 Task: In the  document asset.html Download file as 'HTML ' Share this file with 'softage.3@softage.net' Insert the command  Viewing
Action: Mouse moved to (392, 344)
Screenshot: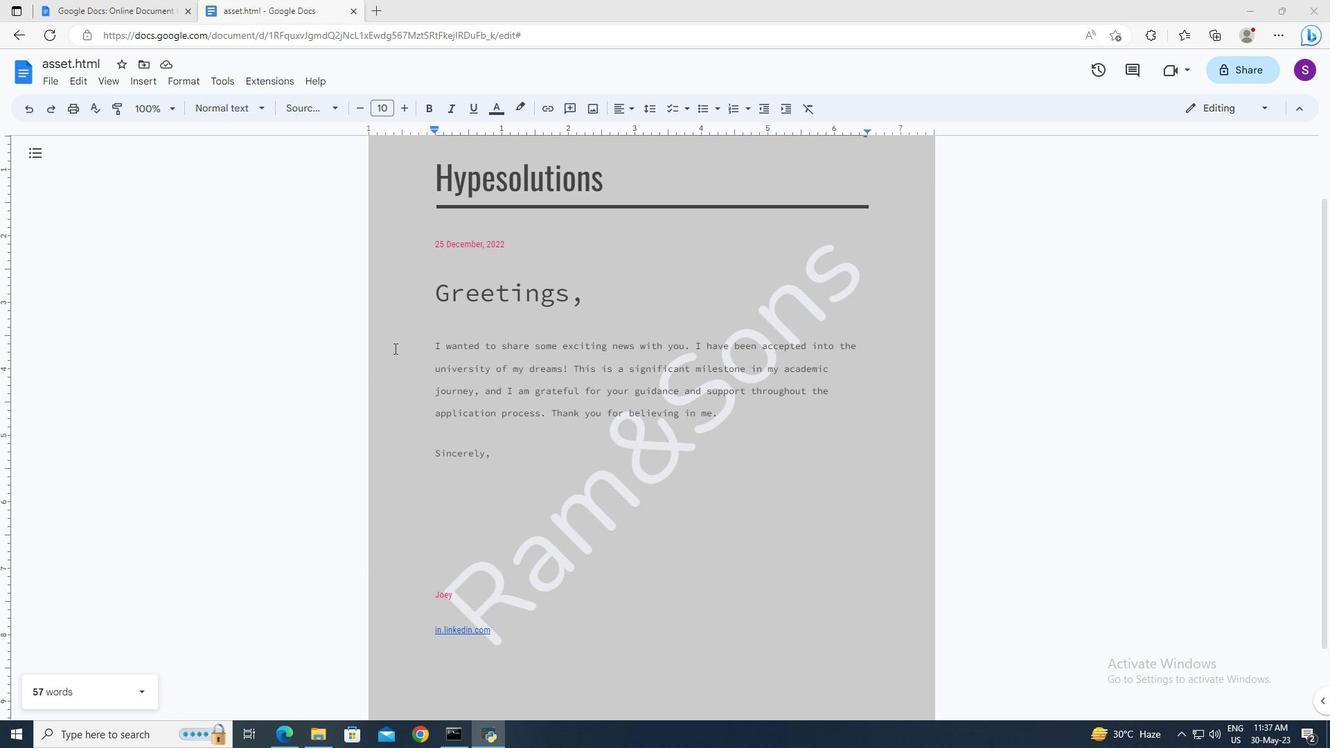 
Action: Mouse pressed left at (392, 344)
Screenshot: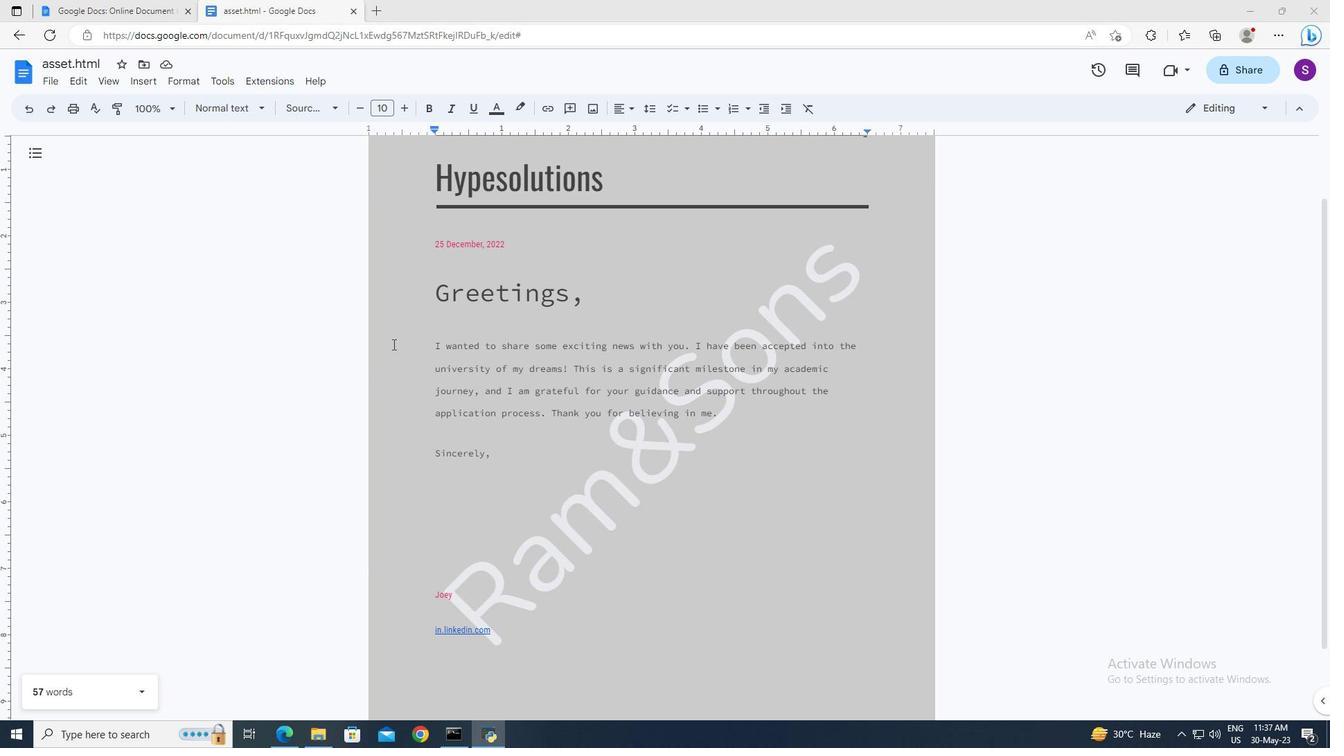 
Action: Mouse moved to (59, 85)
Screenshot: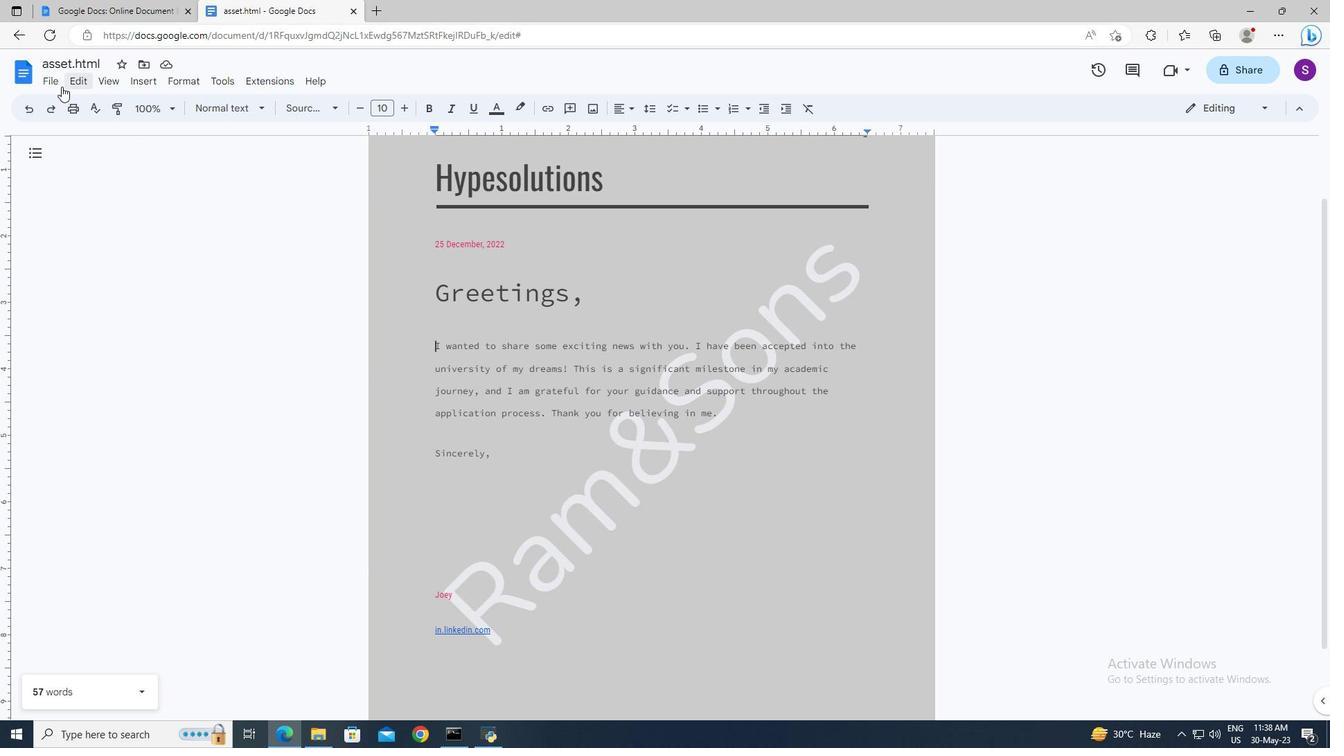 
Action: Mouse pressed left at (59, 85)
Screenshot: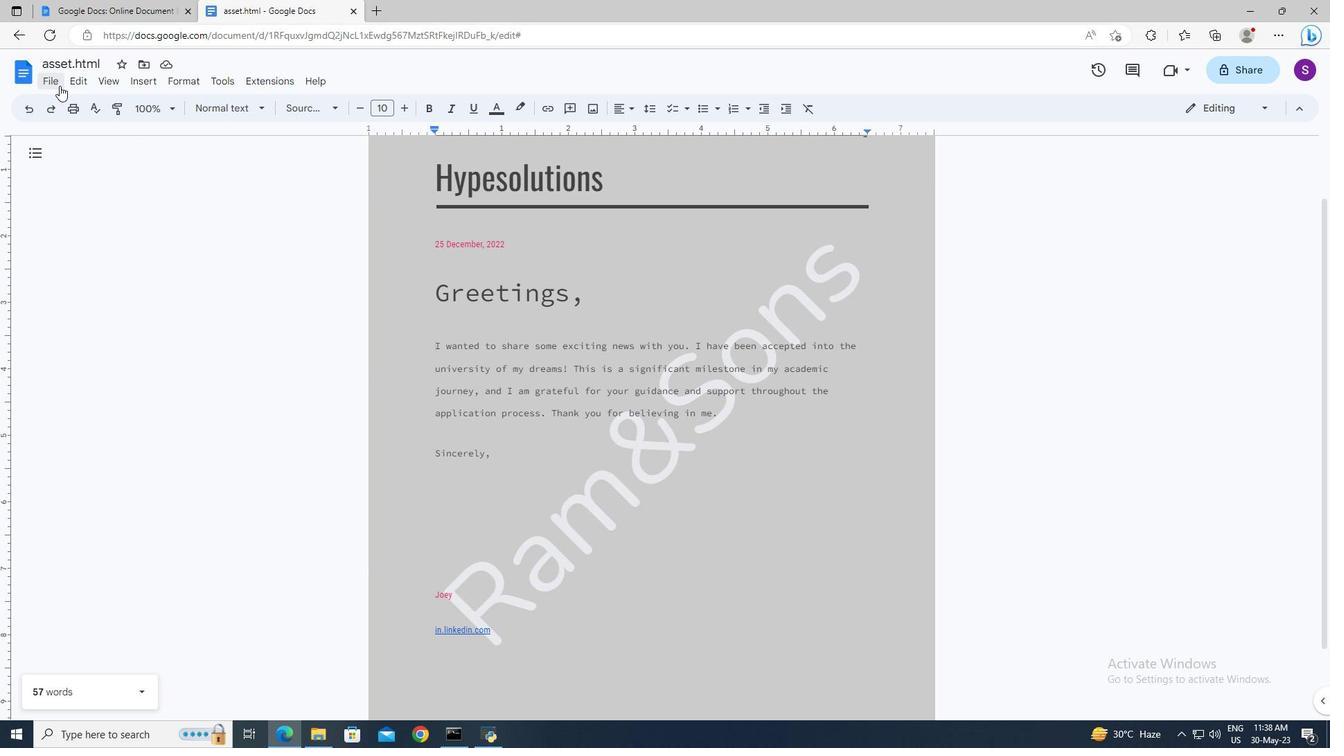 
Action: Mouse moved to (330, 338)
Screenshot: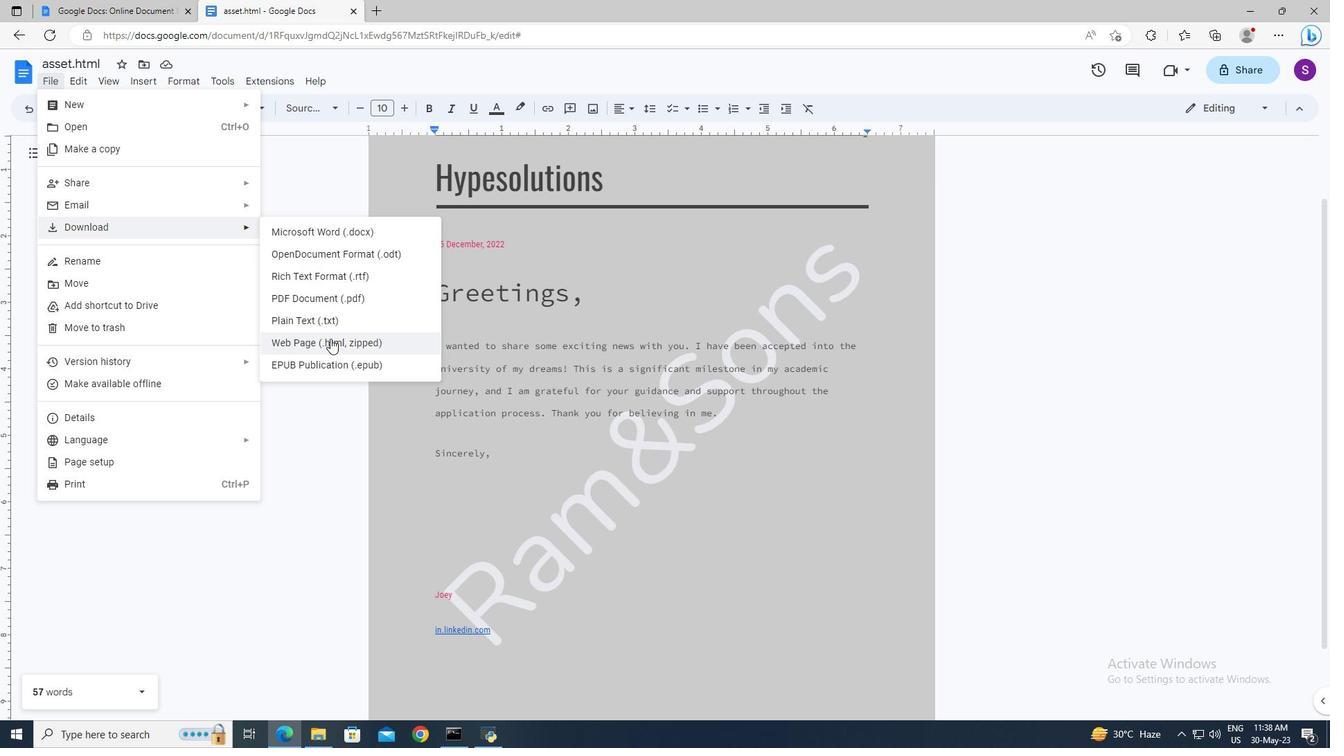 
Action: Mouse pressed left at (330, 338)
Screenshot: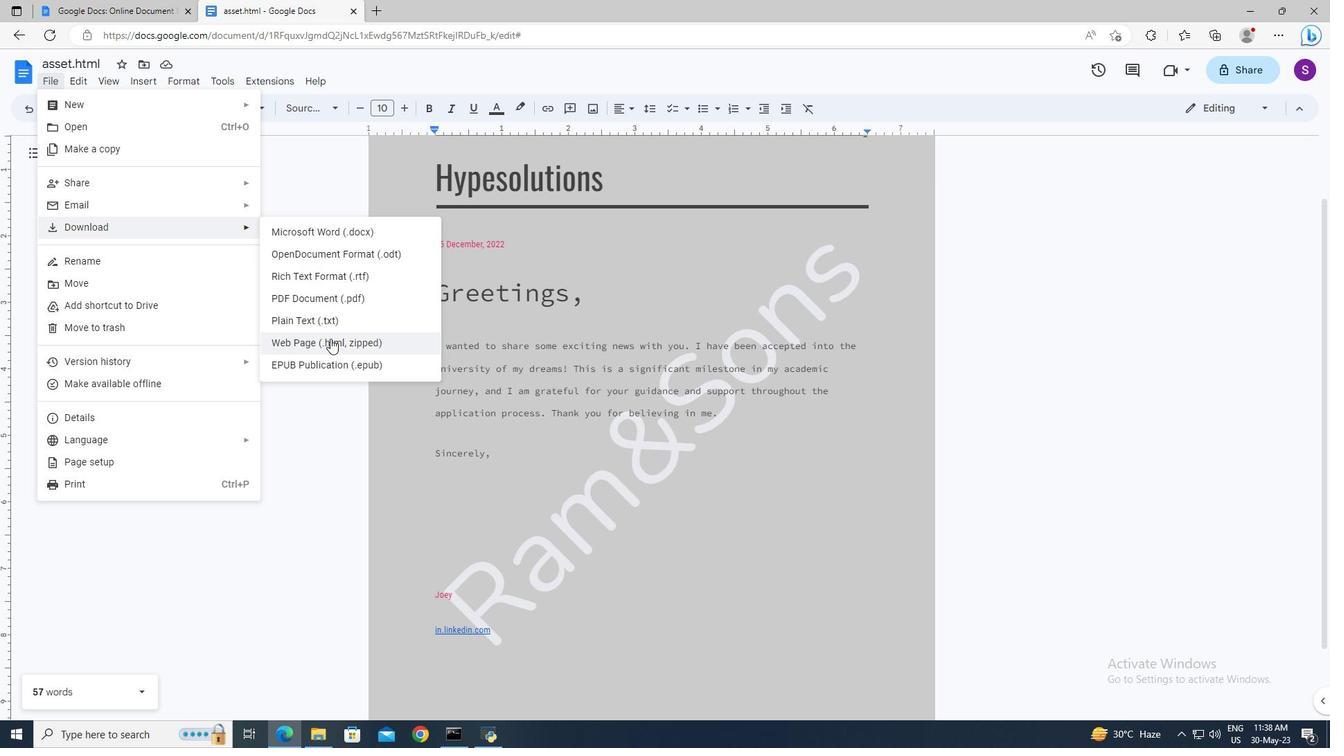
Action: Mouse moved to (60, 81)
Screenshot: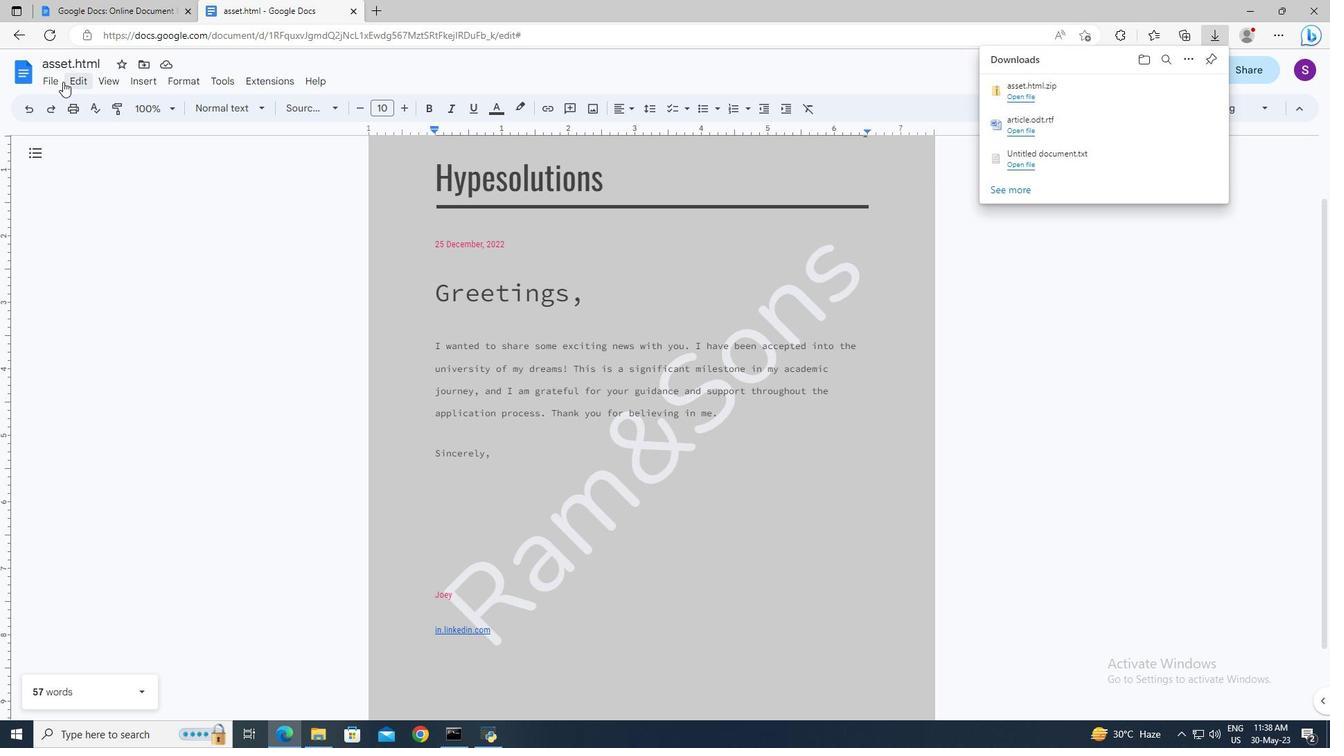 
Action: Mouse pressed left at (60, 81)
Screenshot: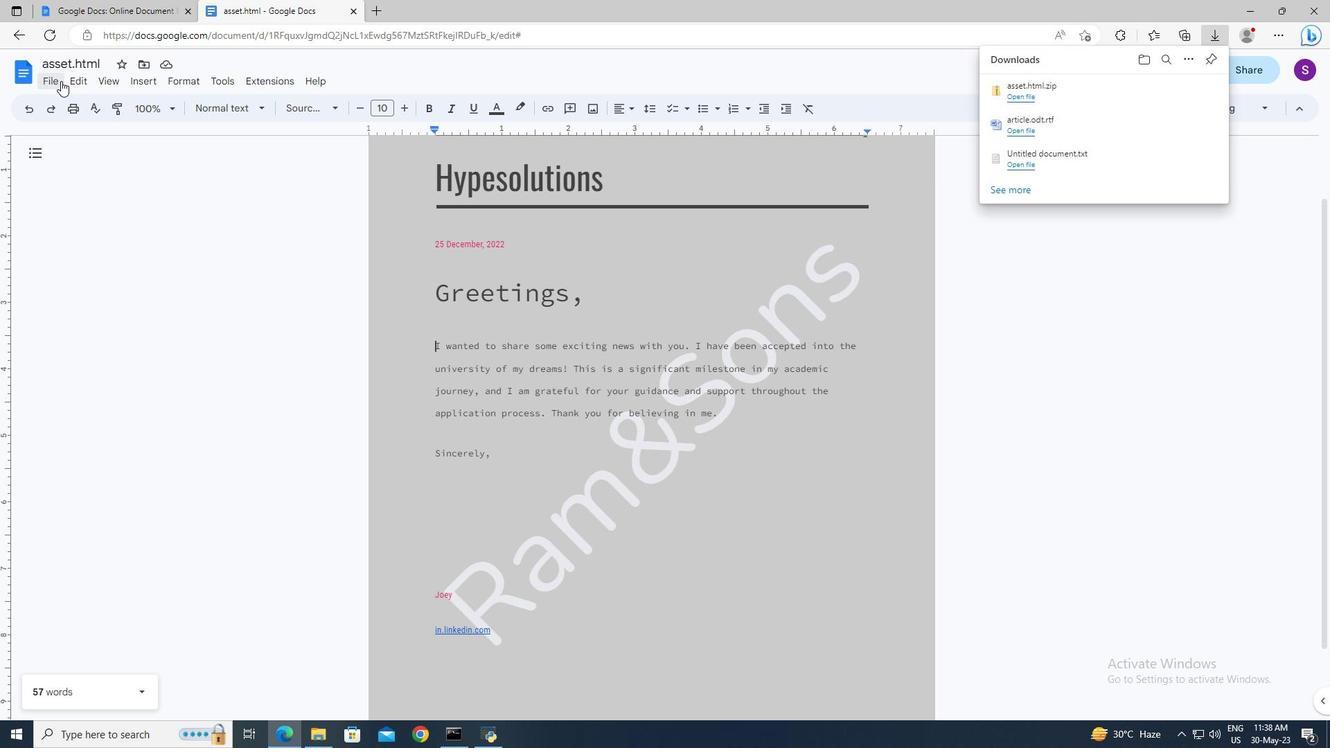 
Action: Mouse moved to (292, 189)
Screenshot: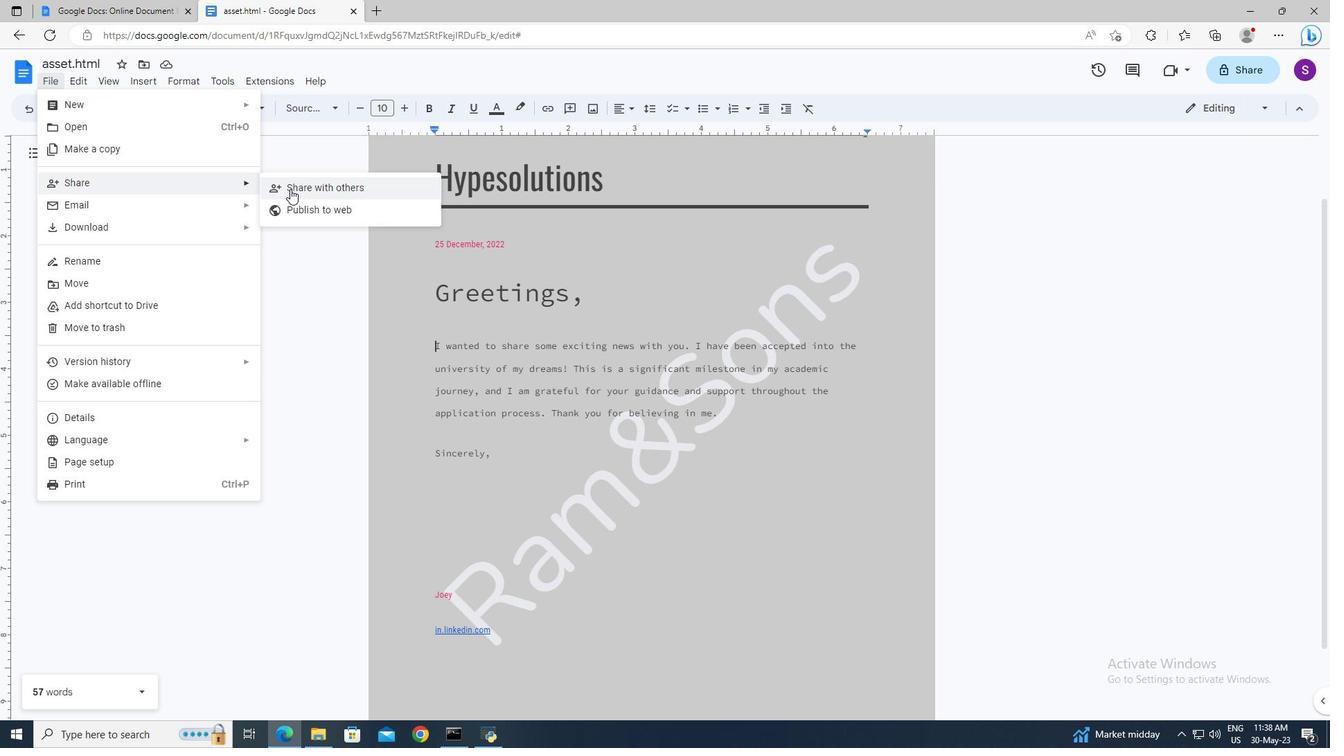 
Action: Mouse pressed left at (292, 189)
Screenshot: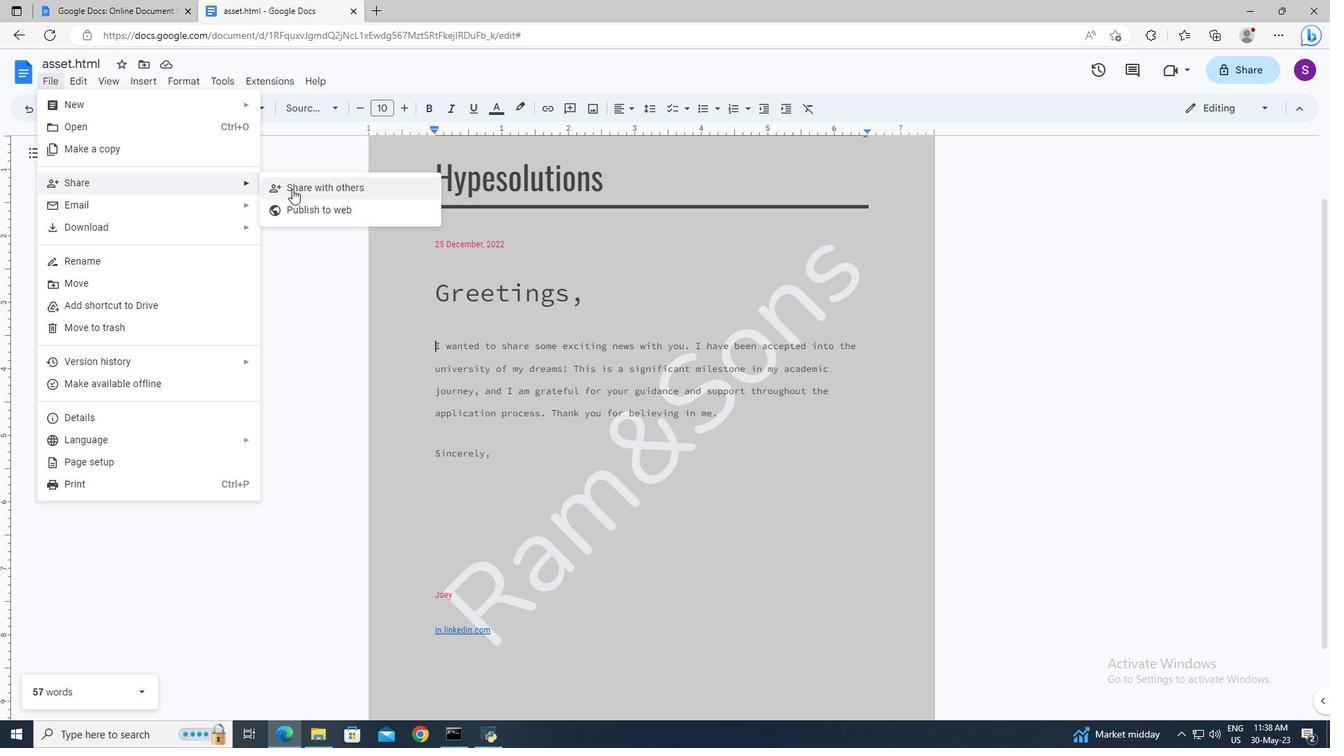
Action: Mouse moved to (551, 307)
Screenshot: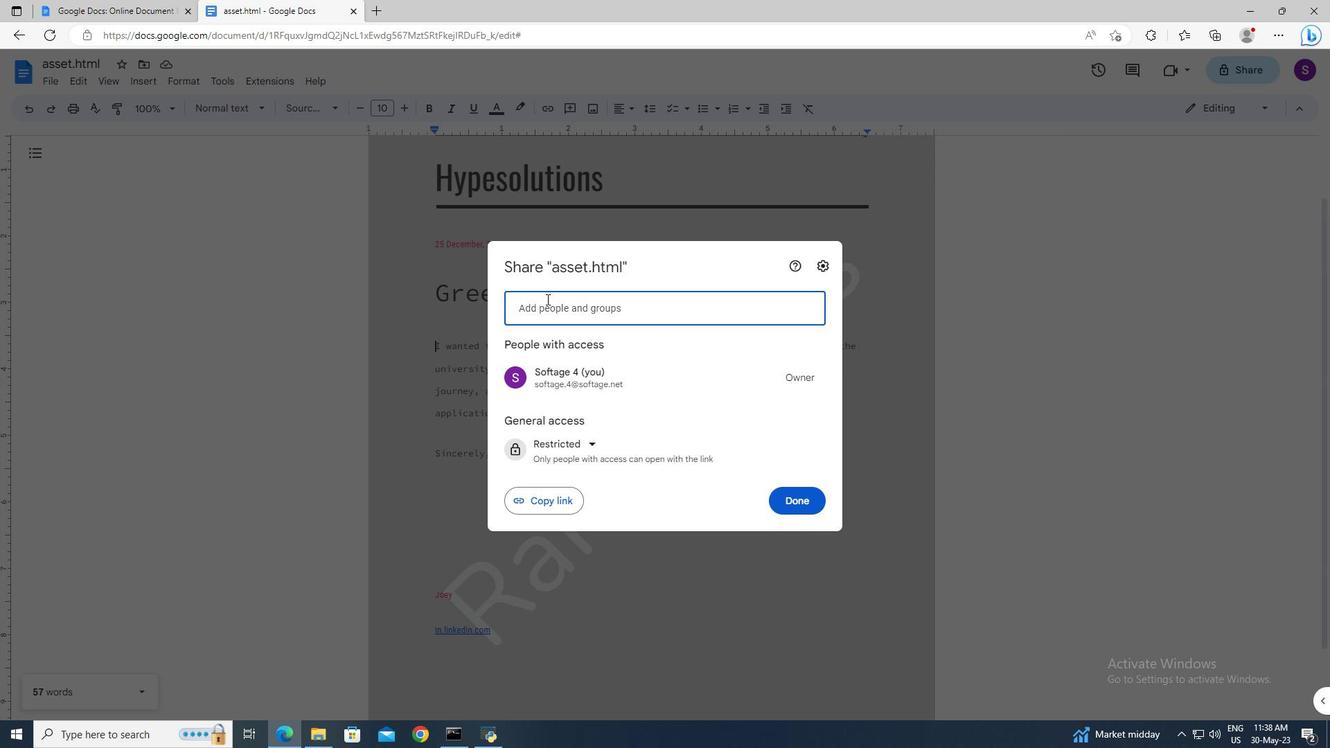 
Action: Mouse pressed left at (551, 307)
Screenshot: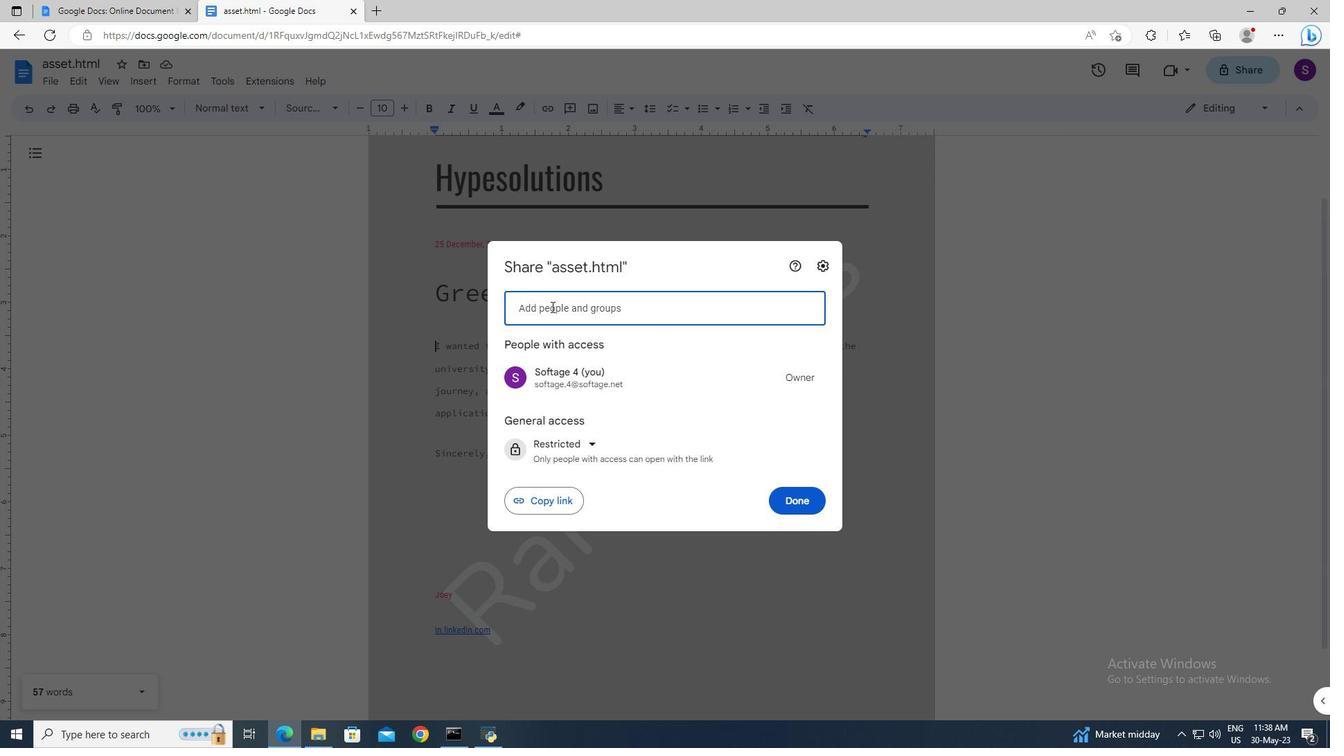 
Action: Key pressed softage.3<Key.shift>@softage.net
Screenshot: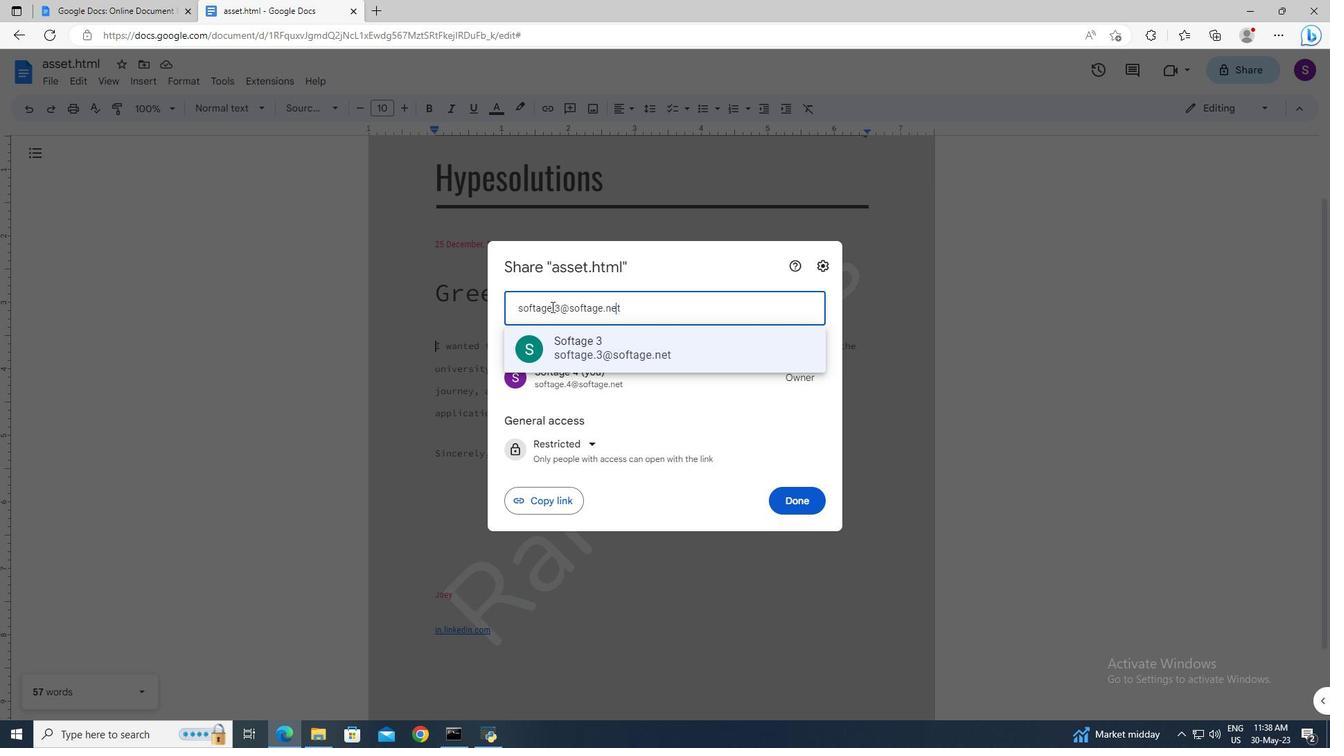 
Action: Mouse moved to (562, 335)
Screenshot: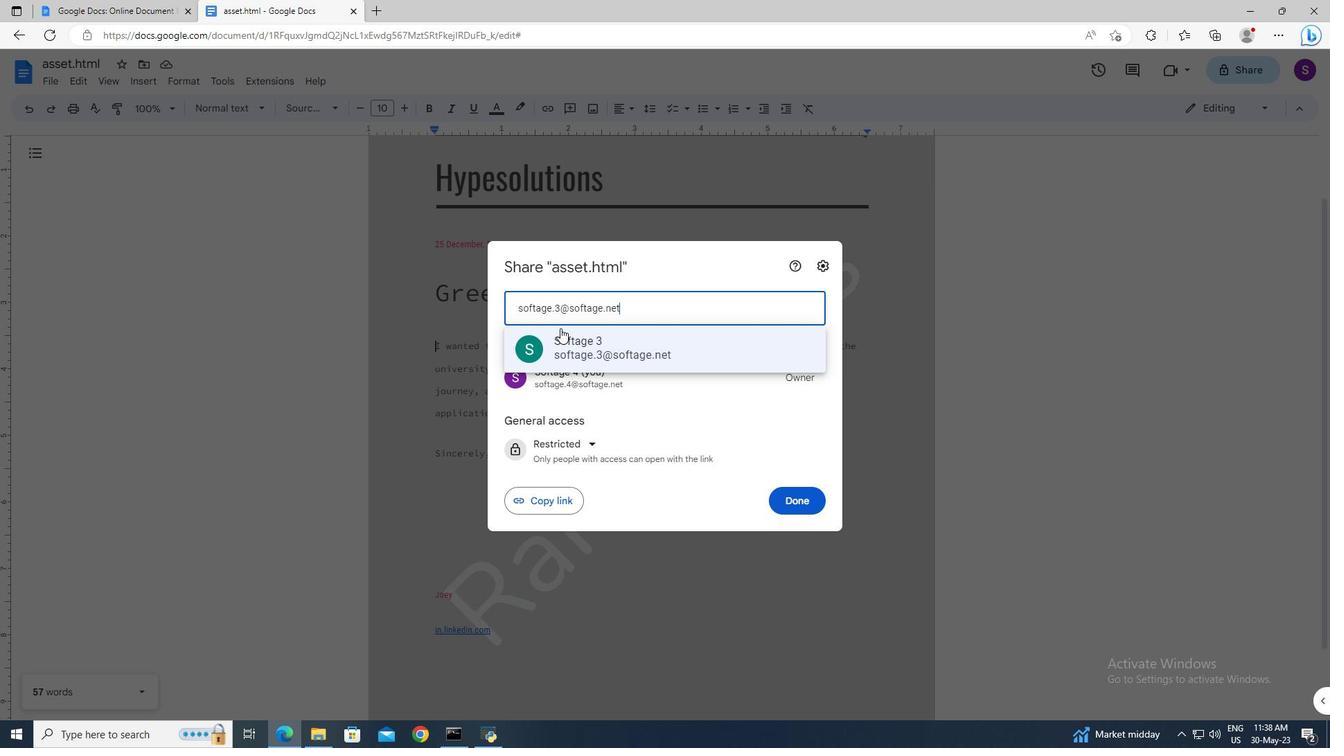 
Action: Mouse pressed left at (562, 335)
Screenshot: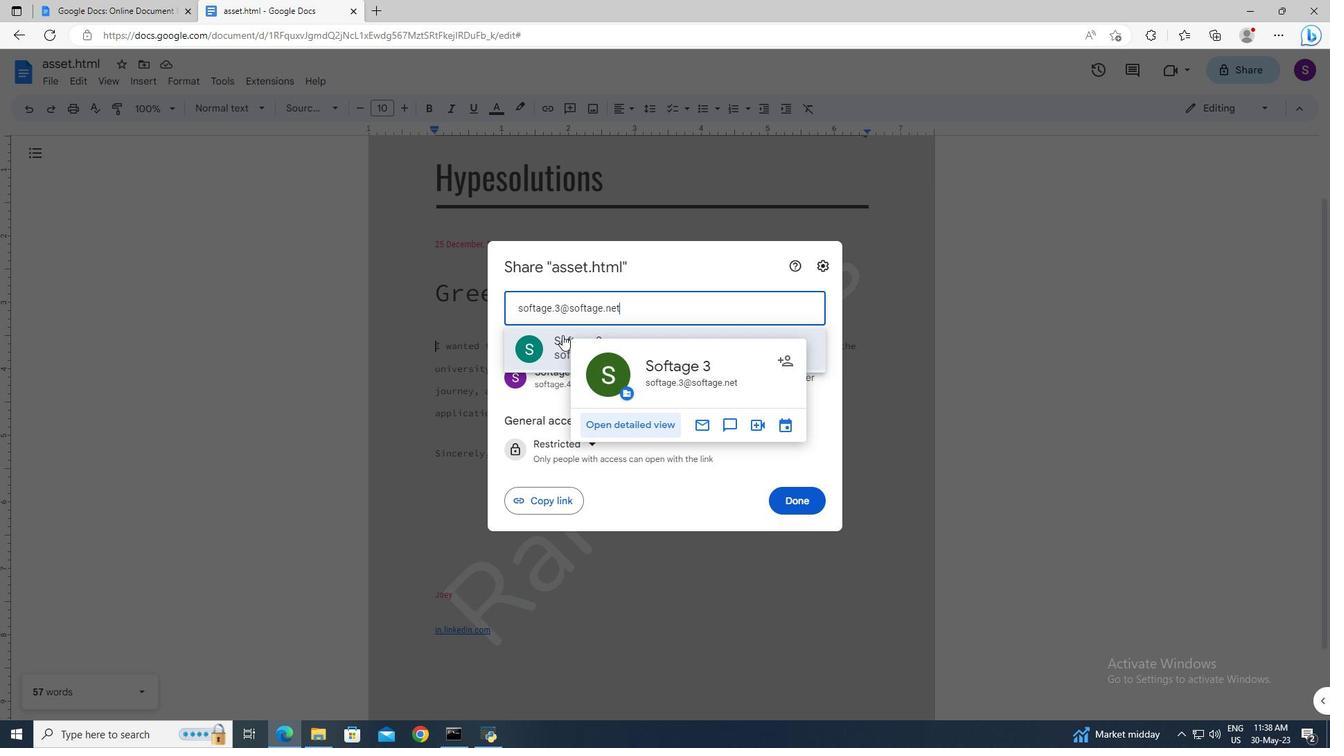 
Action: Mouse moved to (793, 475)
Screenshot: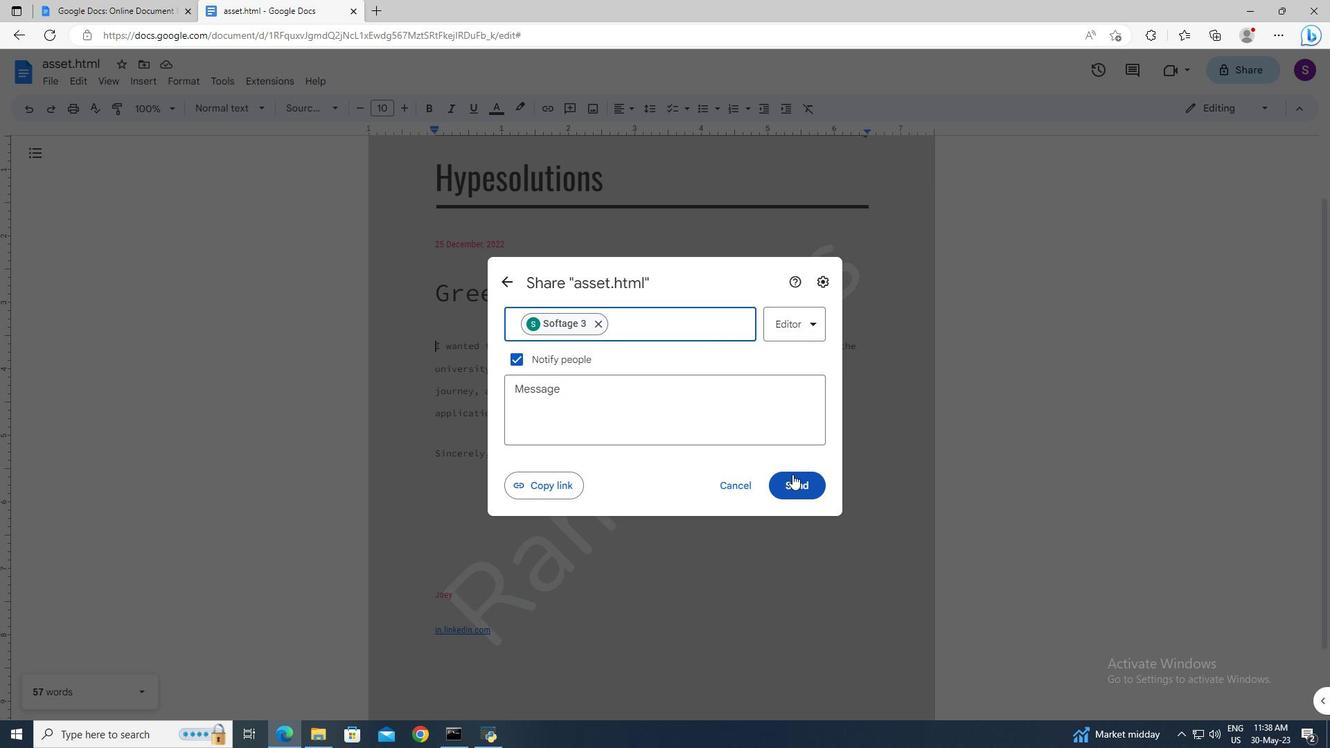 
Action: Mouse pressed left at (793, 475)
Screenshot: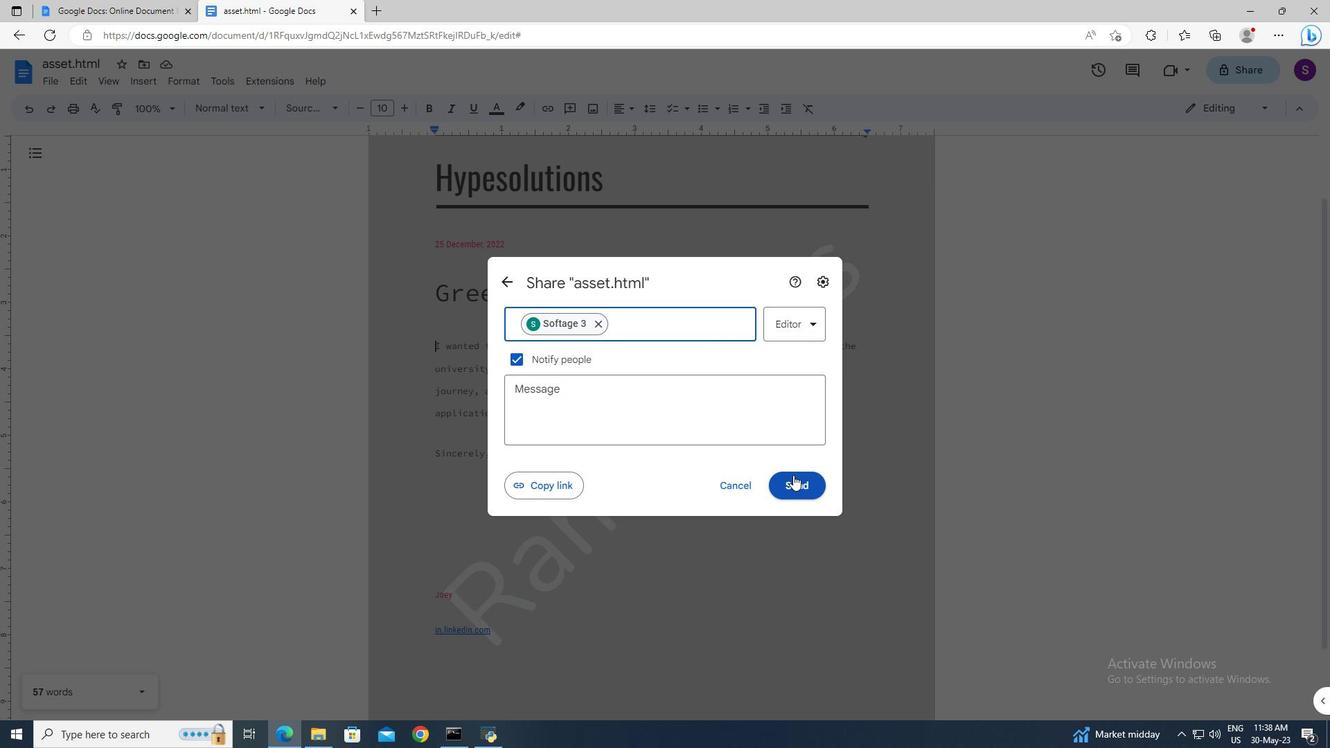 
Action: Mouse moved to (798, 469)
Screenshot: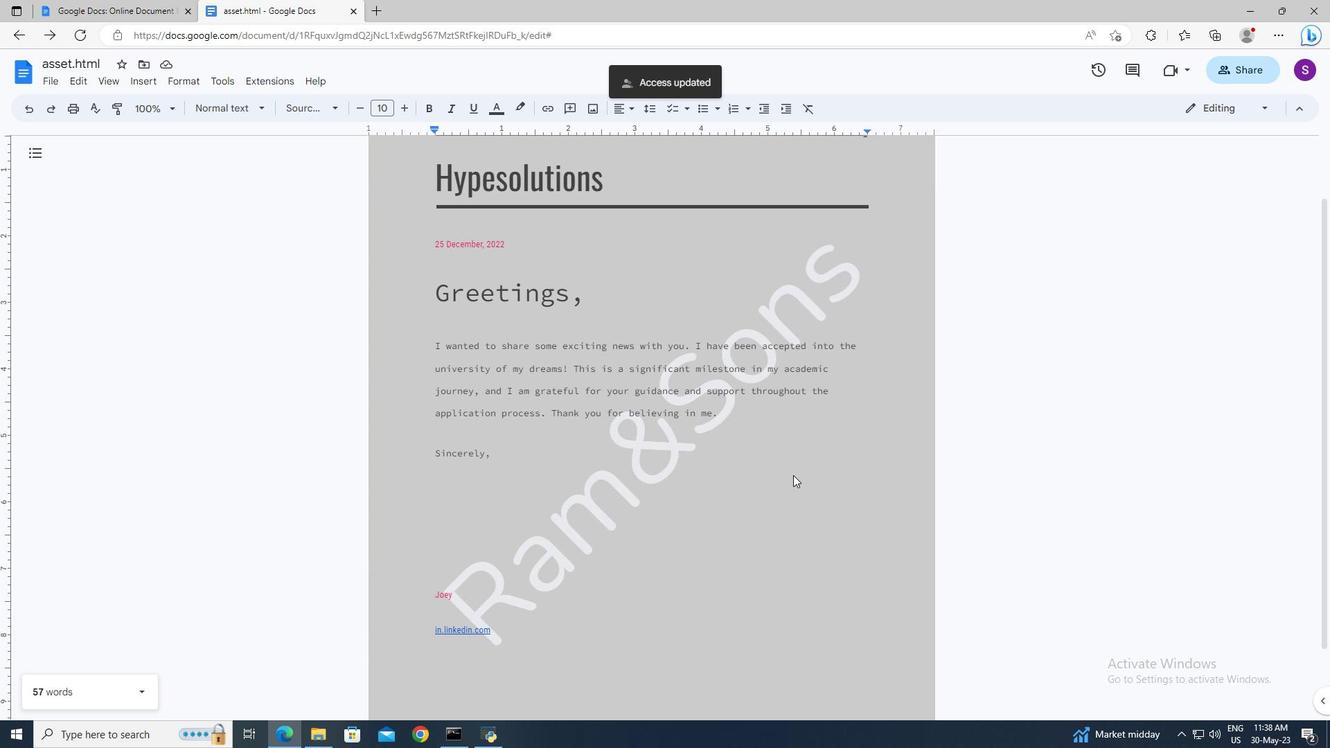 
Action: Mouse pressed left at (798, 469)
Screenshot: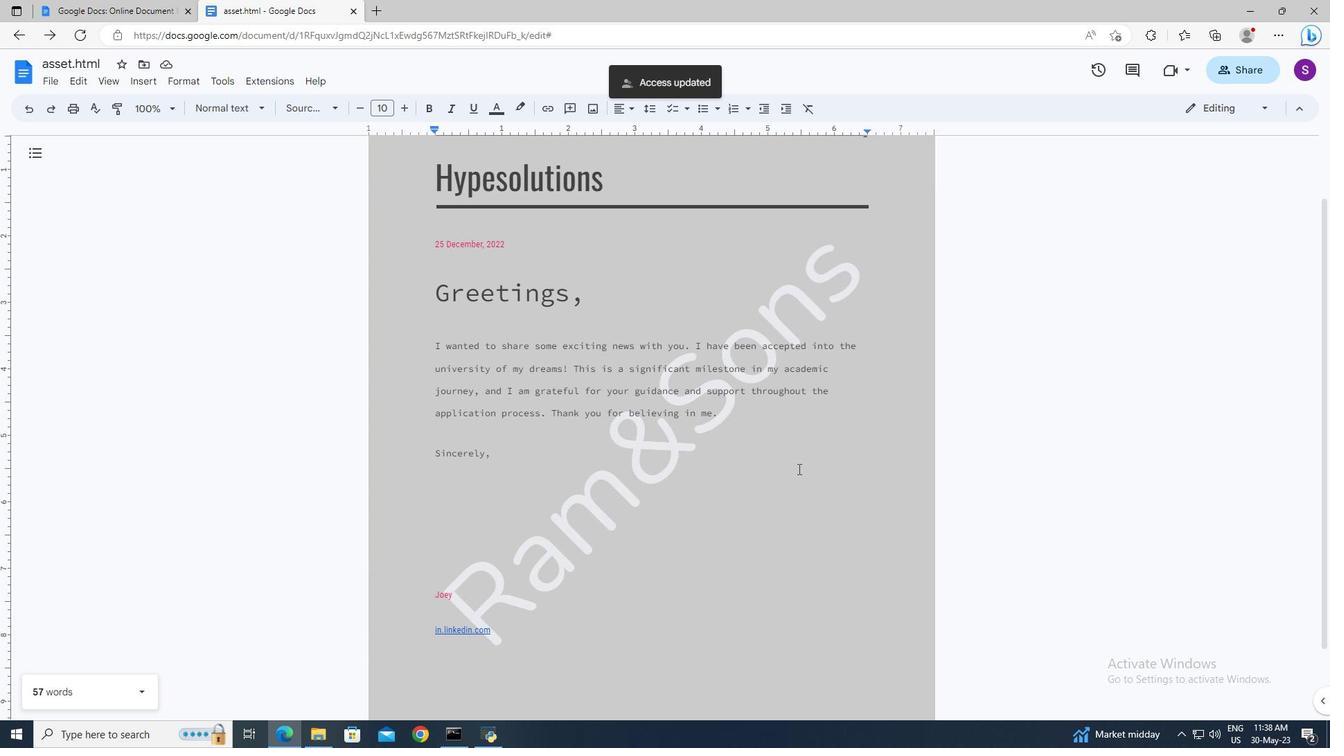 
Action: Mouse moved to (1208, 114)
Screenshot: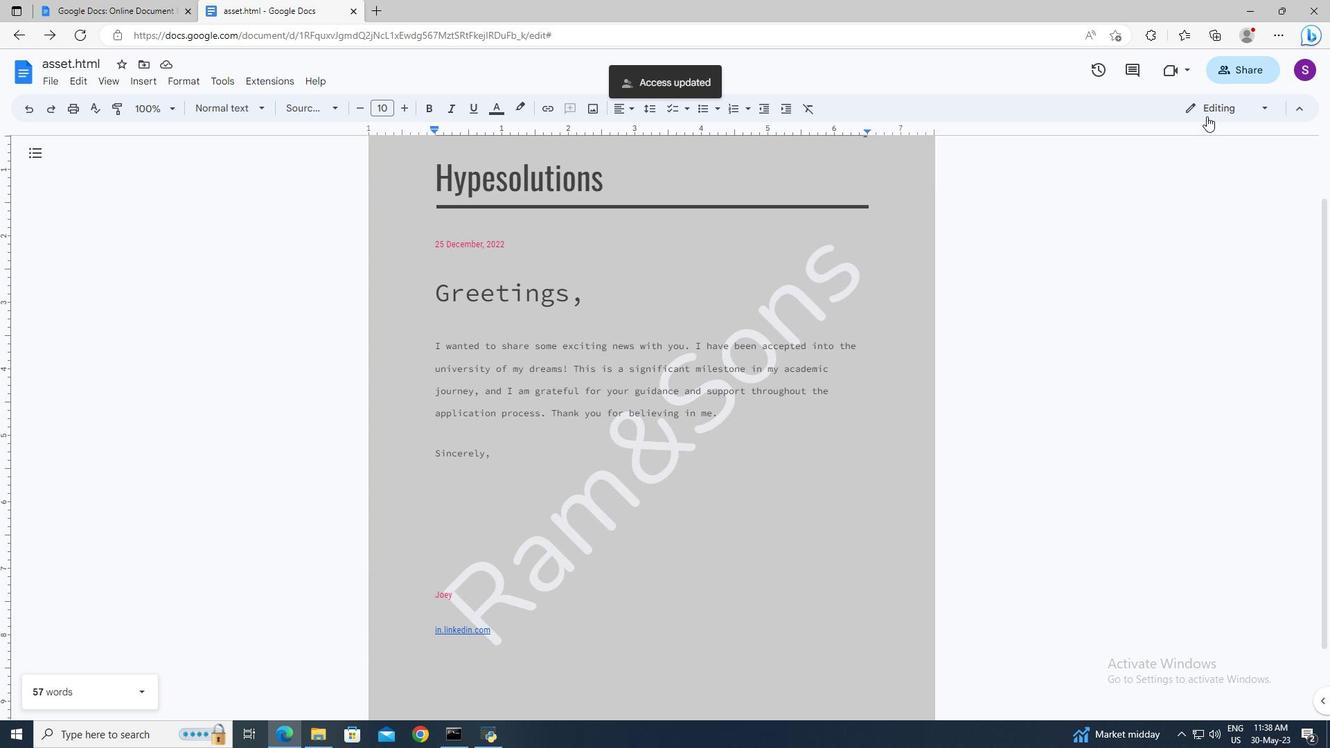 
Action: Mouse pressed left at (1208, 114)
Screenshot: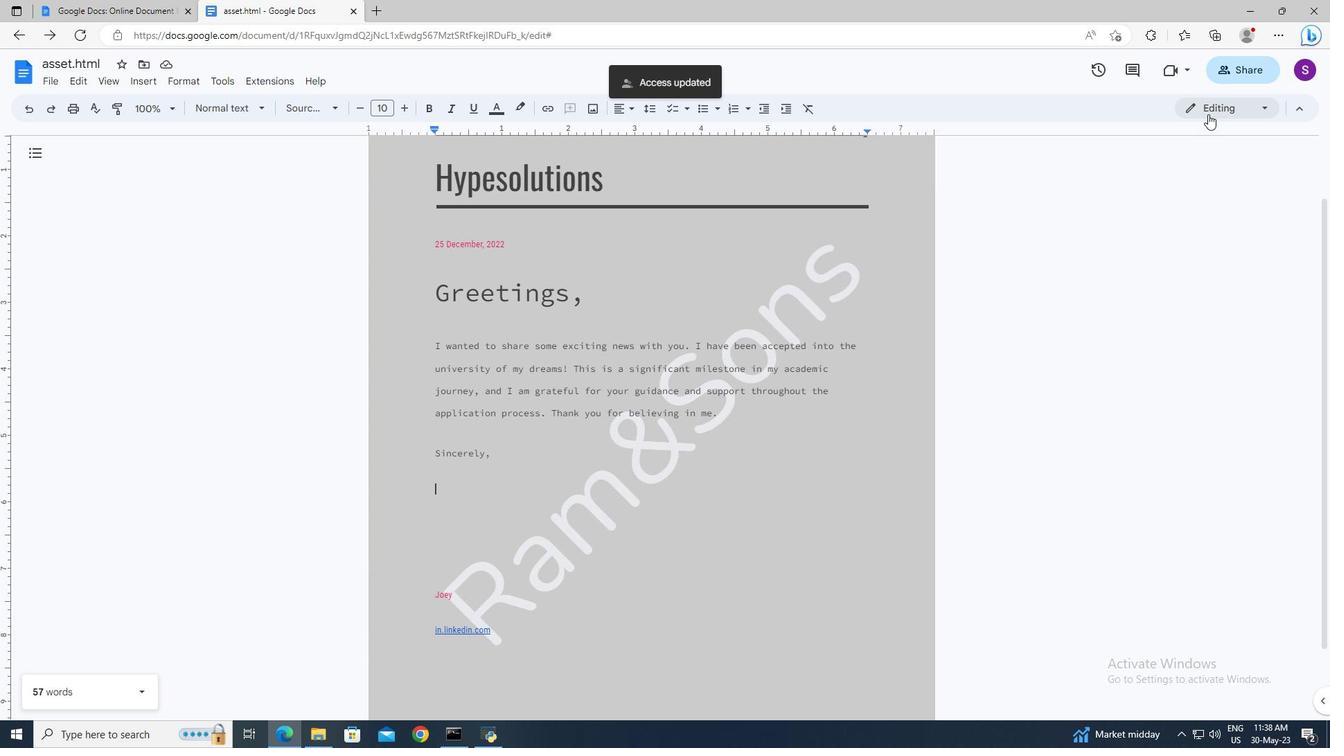 
Action: Mouse moved to (1192, 199)
Screenshot: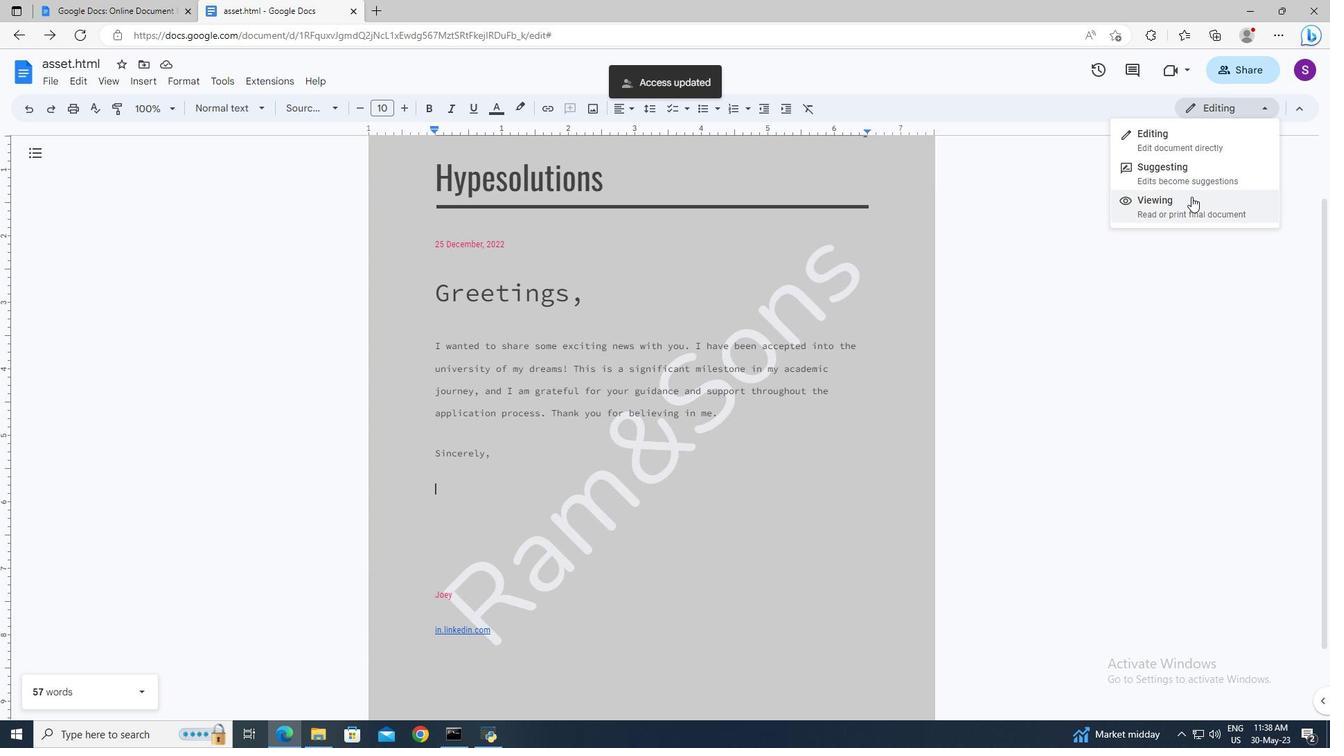 
Action: Mouse pressed left at (1192, 199)
Screenshot: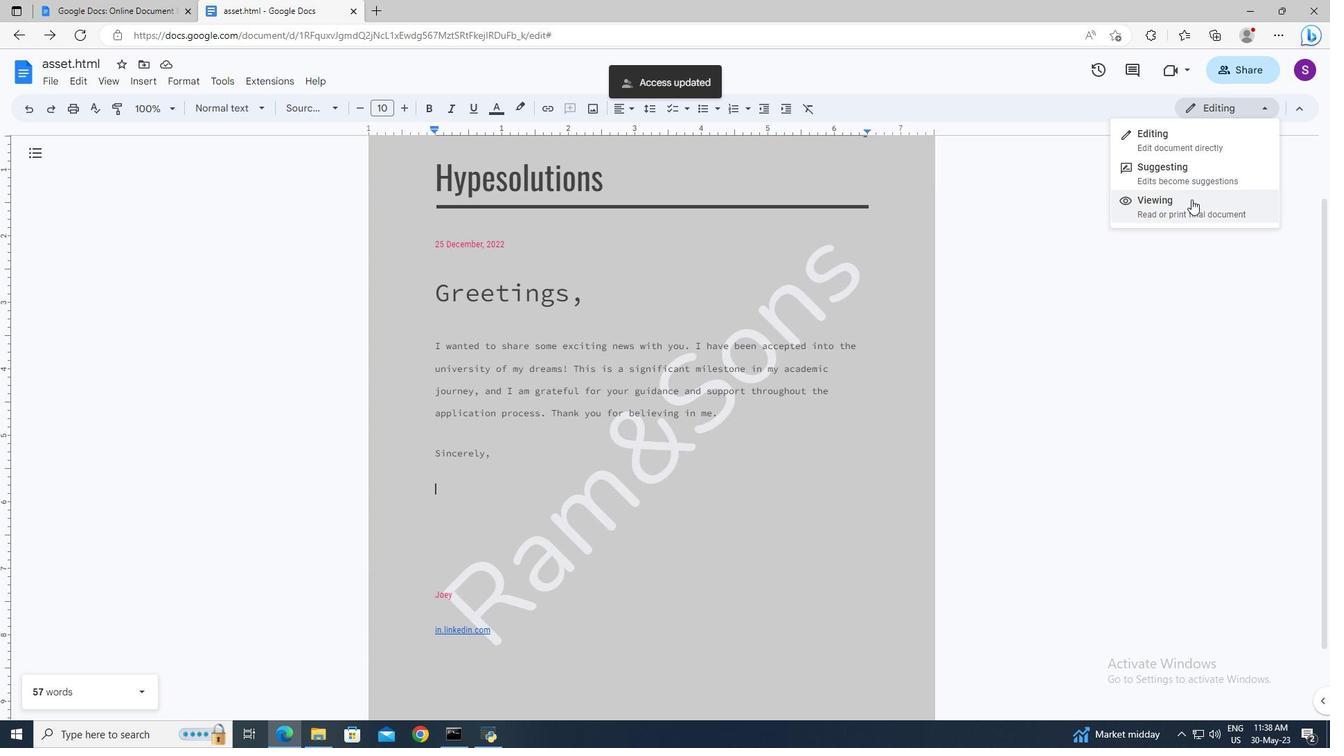 
Action: Mouse moved to (729, 398)
Screenshot: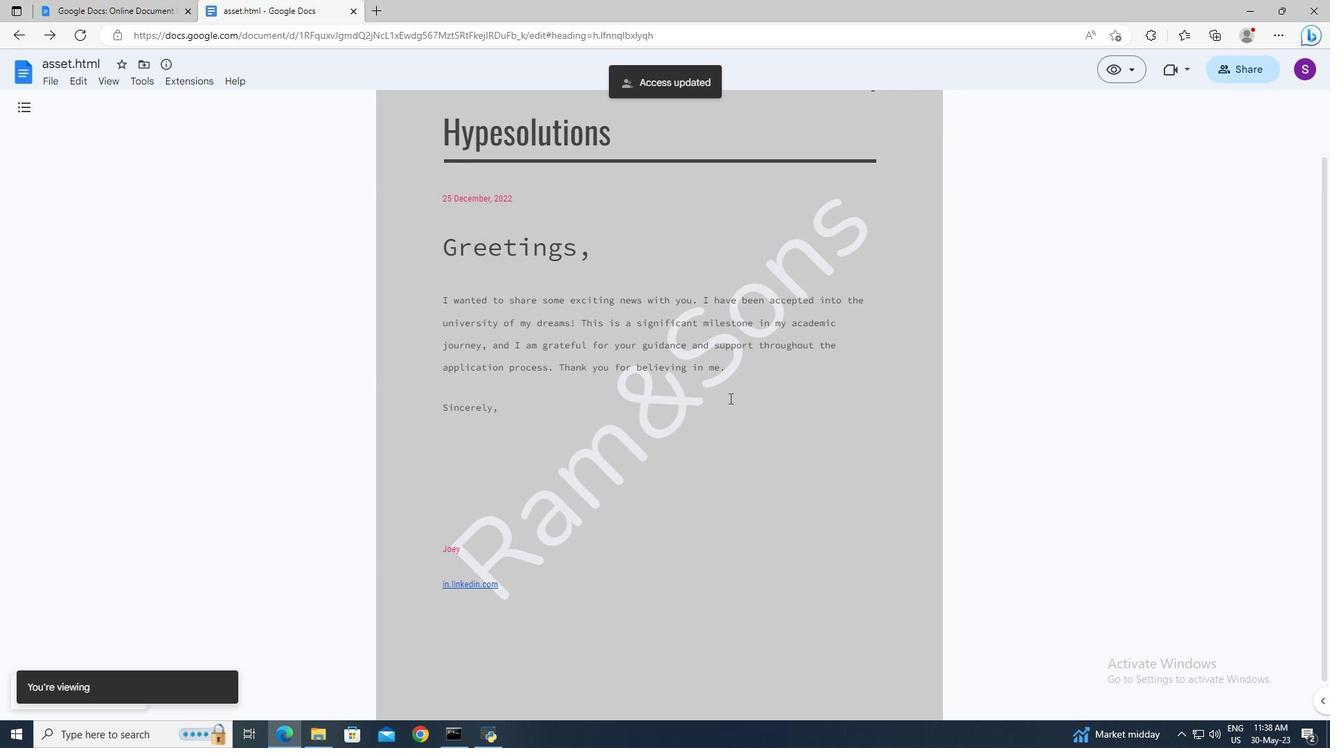 
